 Task: In the Contact  WilliamsSadie@Tutanota.com, Log Postal mail with desription: 'Received a postal mail package from a customer returning a product.'; Add date: '6 August, 2023', attach the document: Terms_and_conditions.doc. Logged in from softage.10@softage.net
Action: Mouse moved to (92, 68)
Screenshot: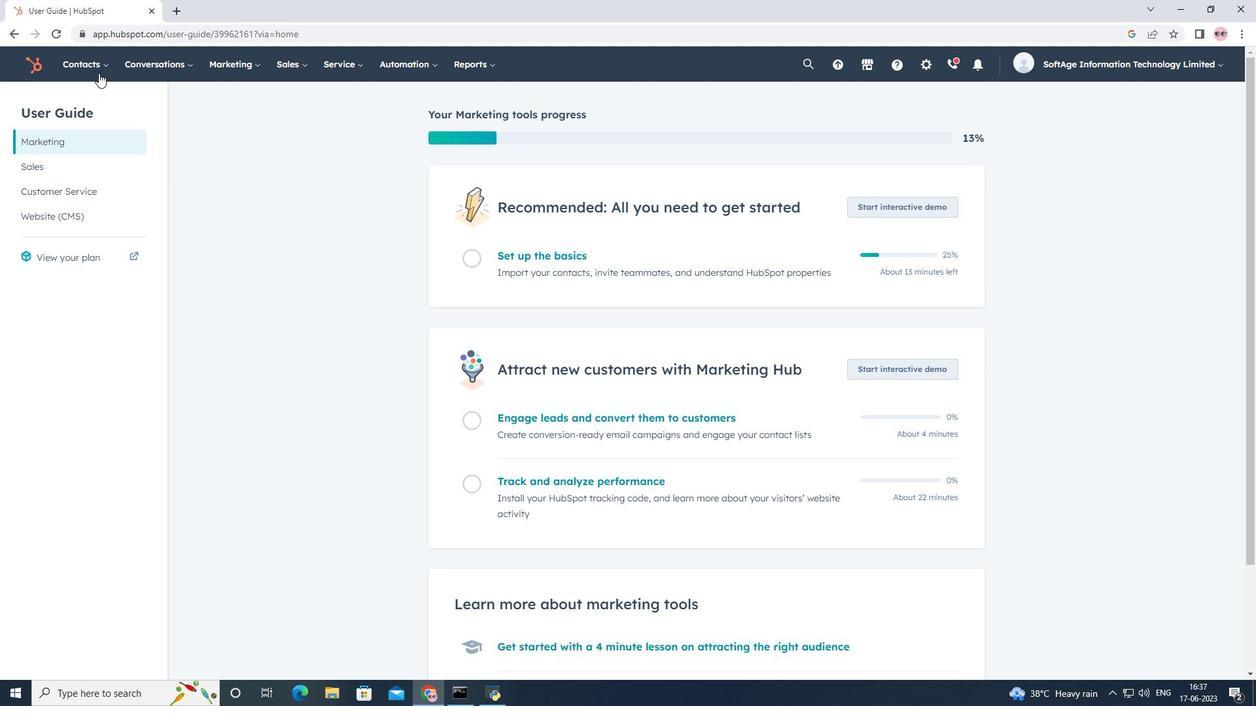 
Action: Mouse pressed left at (92, 68)
Screenshot: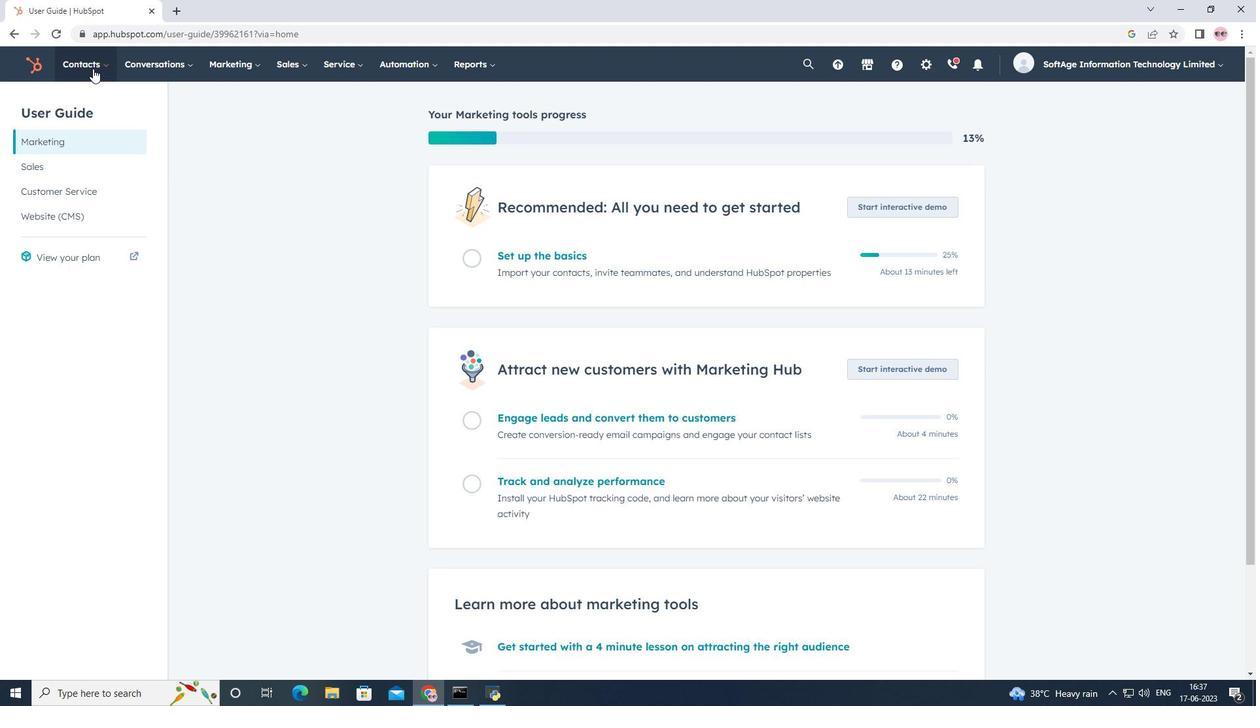 
Action: Mouse moved to (107, 108)
Screenshot: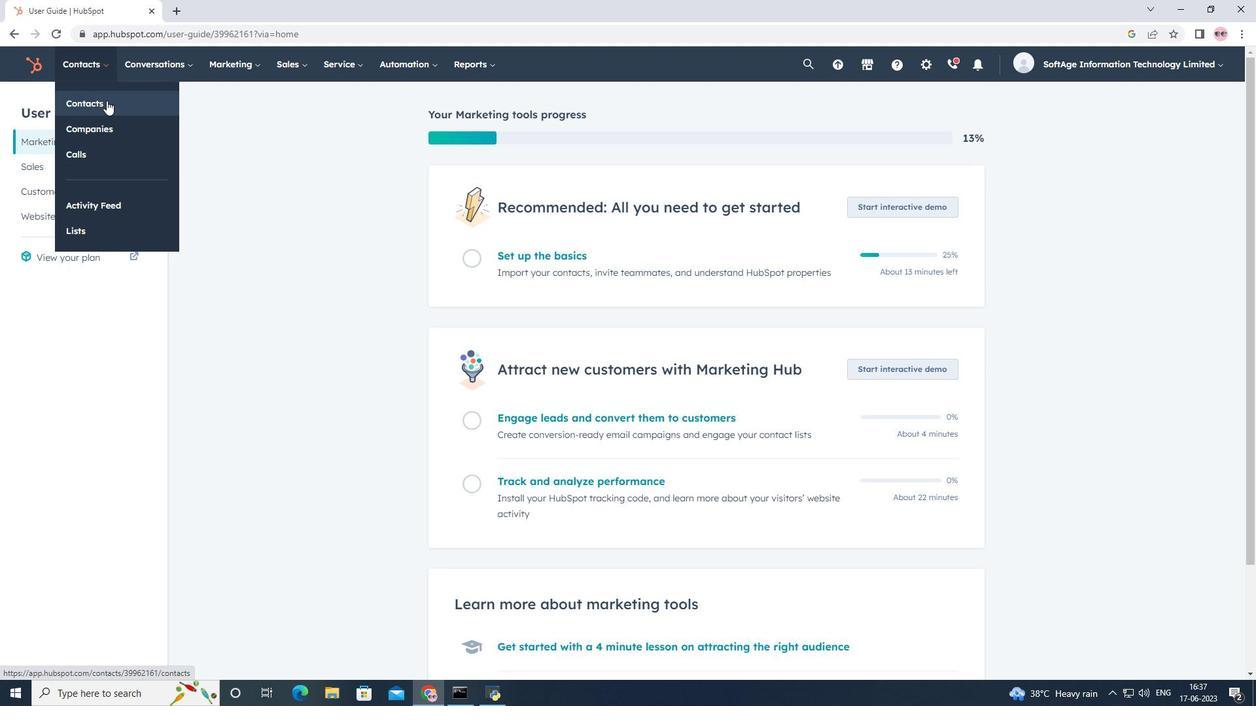 
Action: Mouse pressed left at (107, 108)
Screenshot: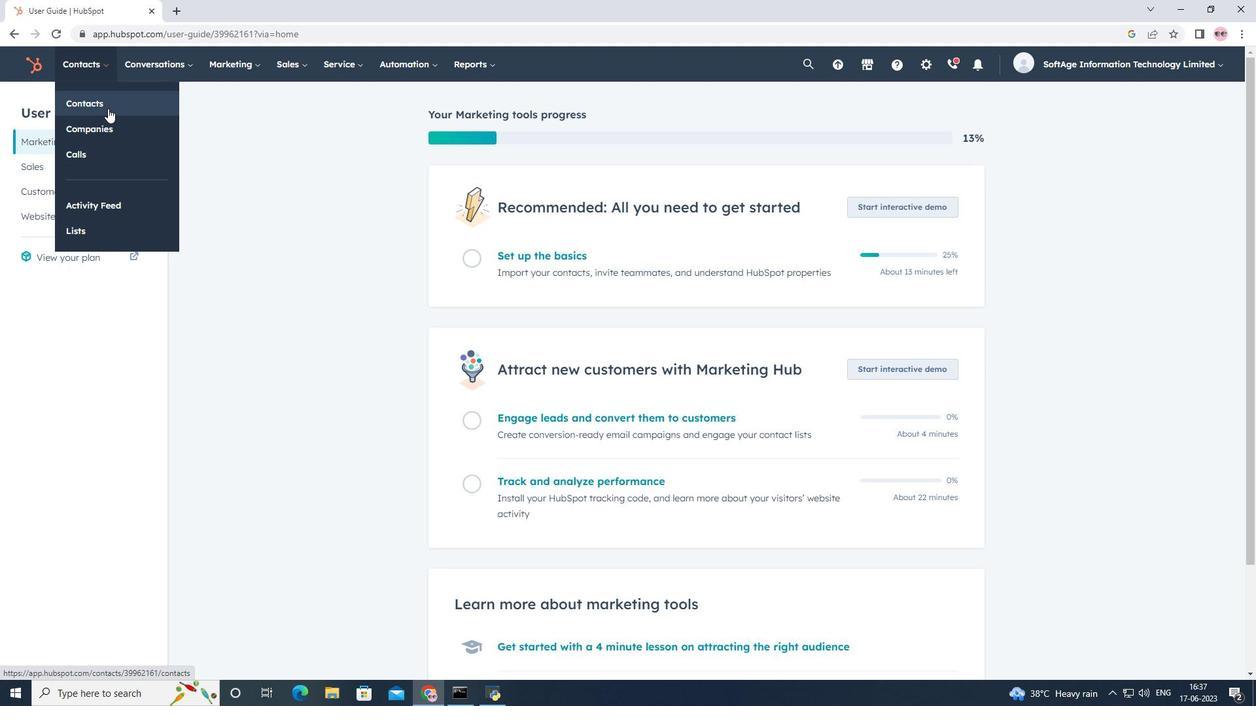 
Action: Mouse moved to (106, 212)
Screenshot: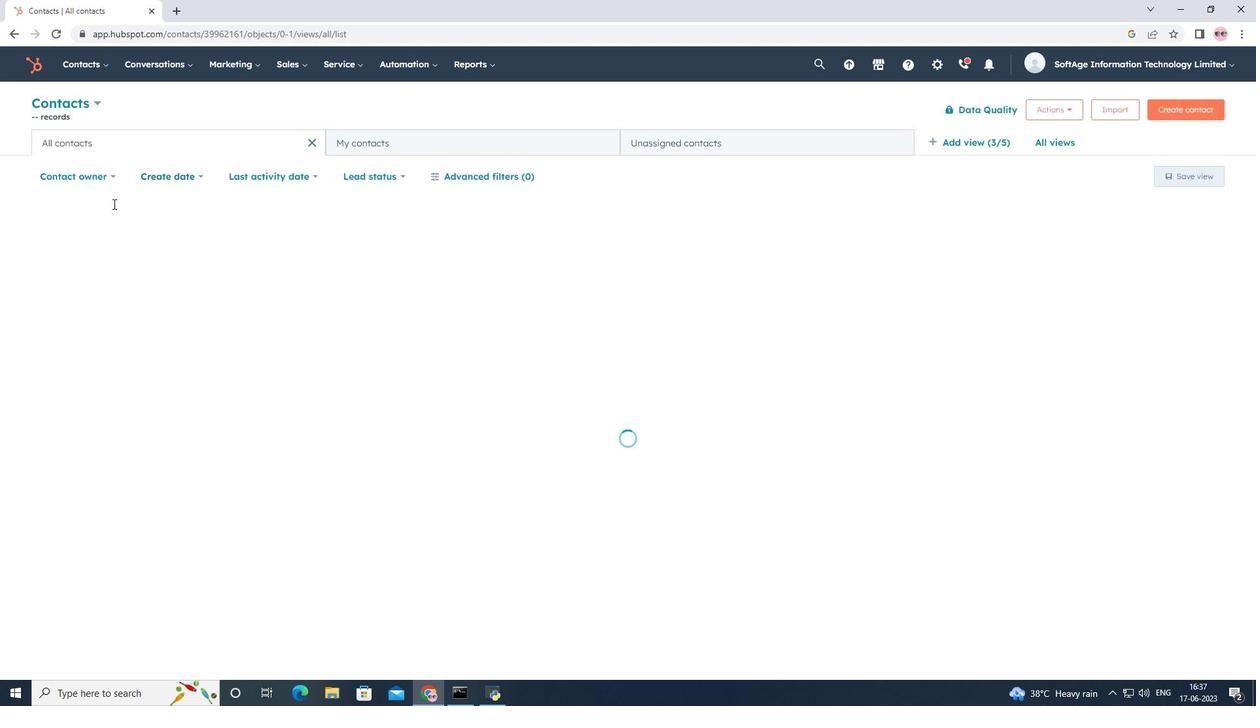
Action: Mouse pressed left at (106, 212)
Screenshot: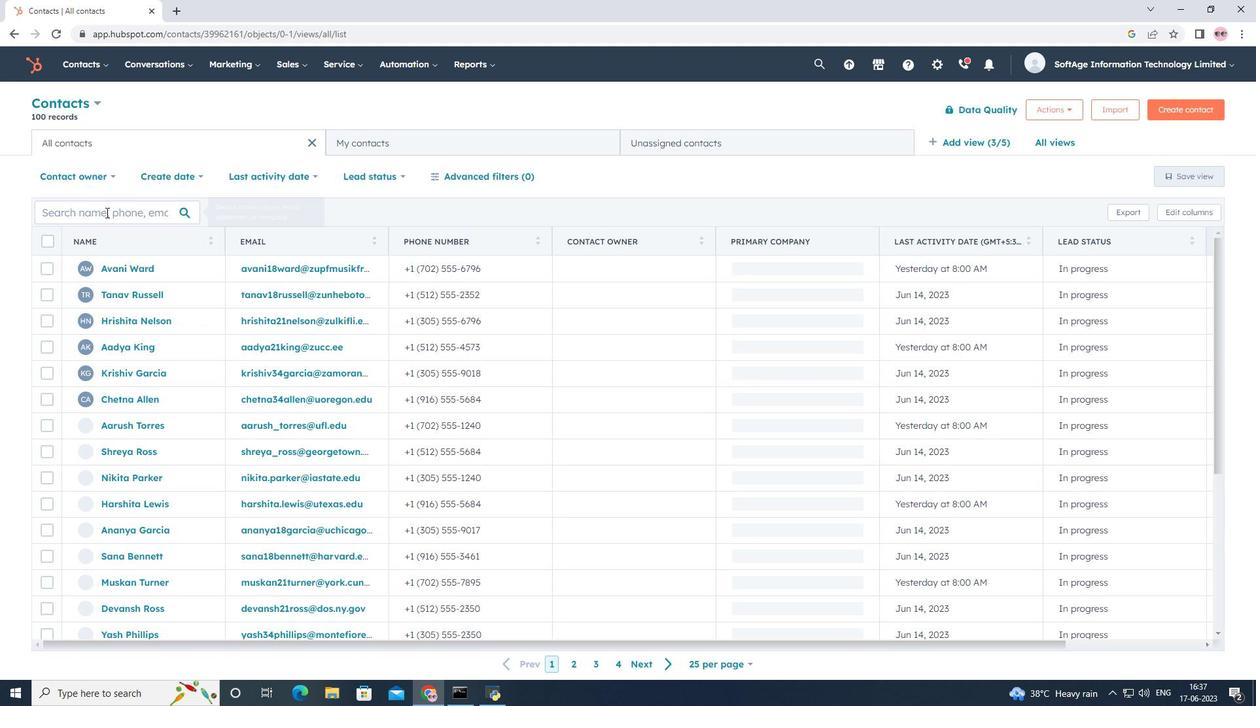 
Action: Key pressed <Key.shift>William
Screenshot: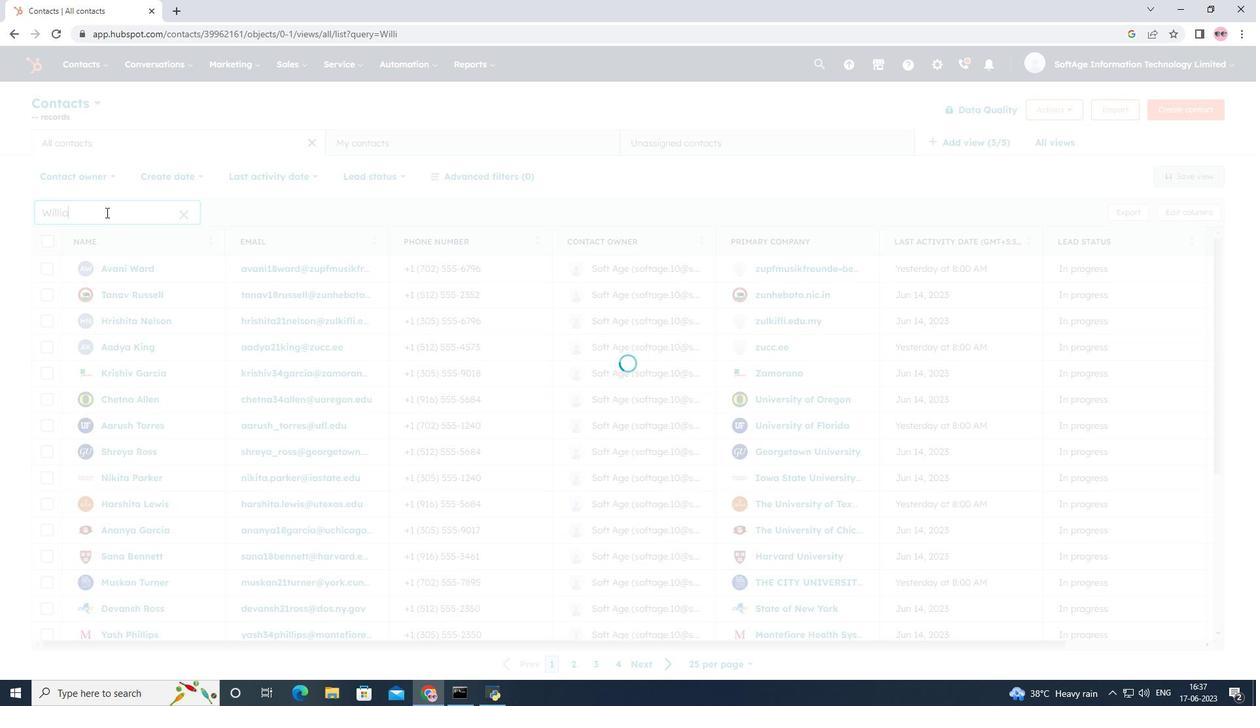 
Action: Mouse moved to (105, 213)
Screenshot: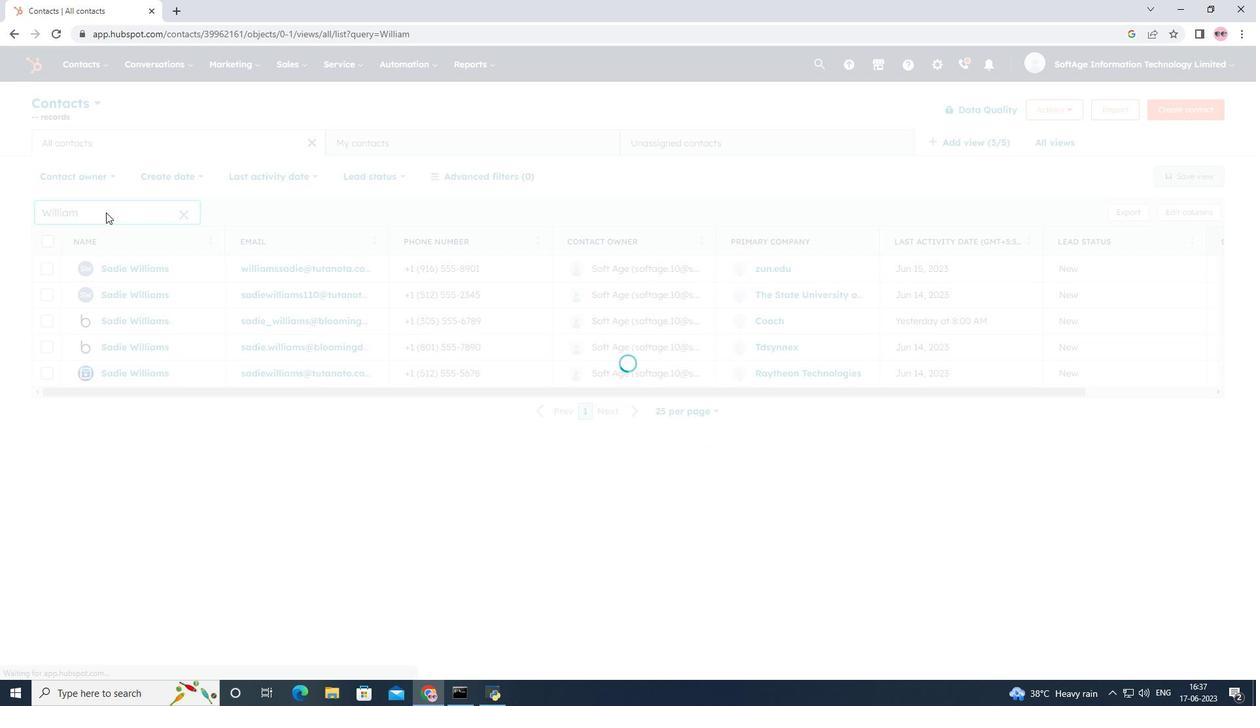 
Action: Key pressed s<Key.shift>Sadie<Key.shift>@<Key.shift>Tutanota.com
Screenshot: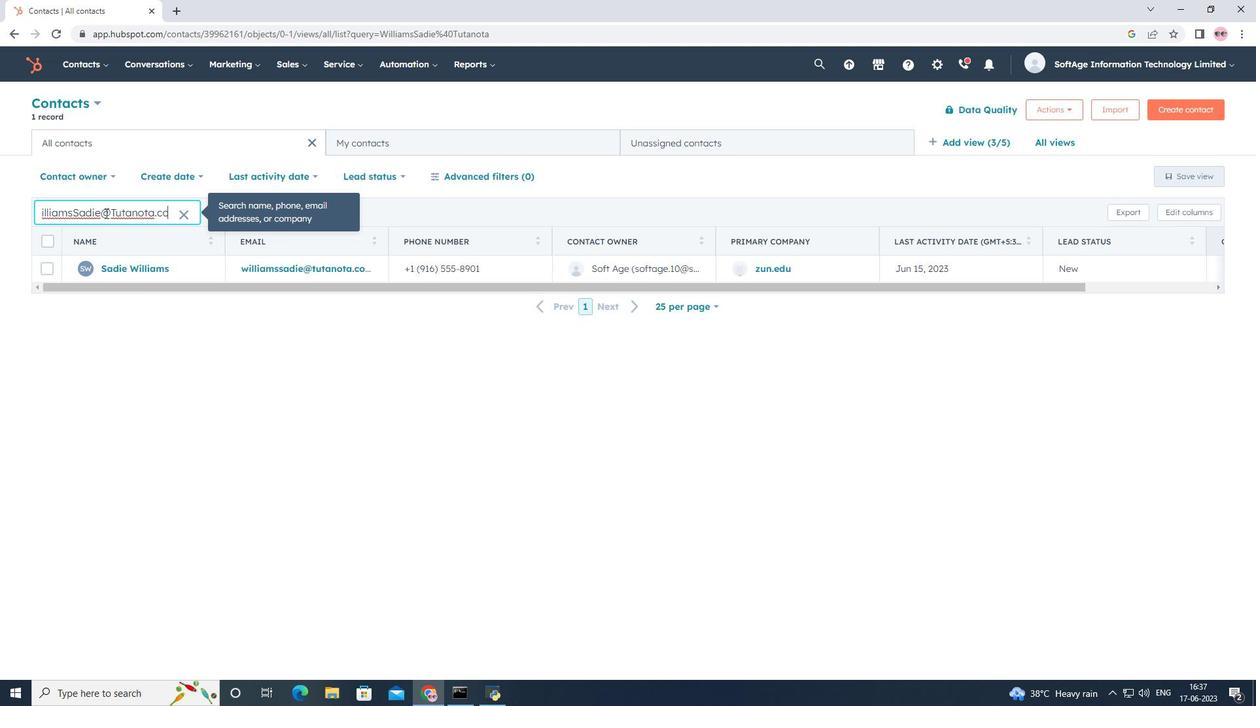 
Action: Mouse moved to (120, 268)
Screenshot: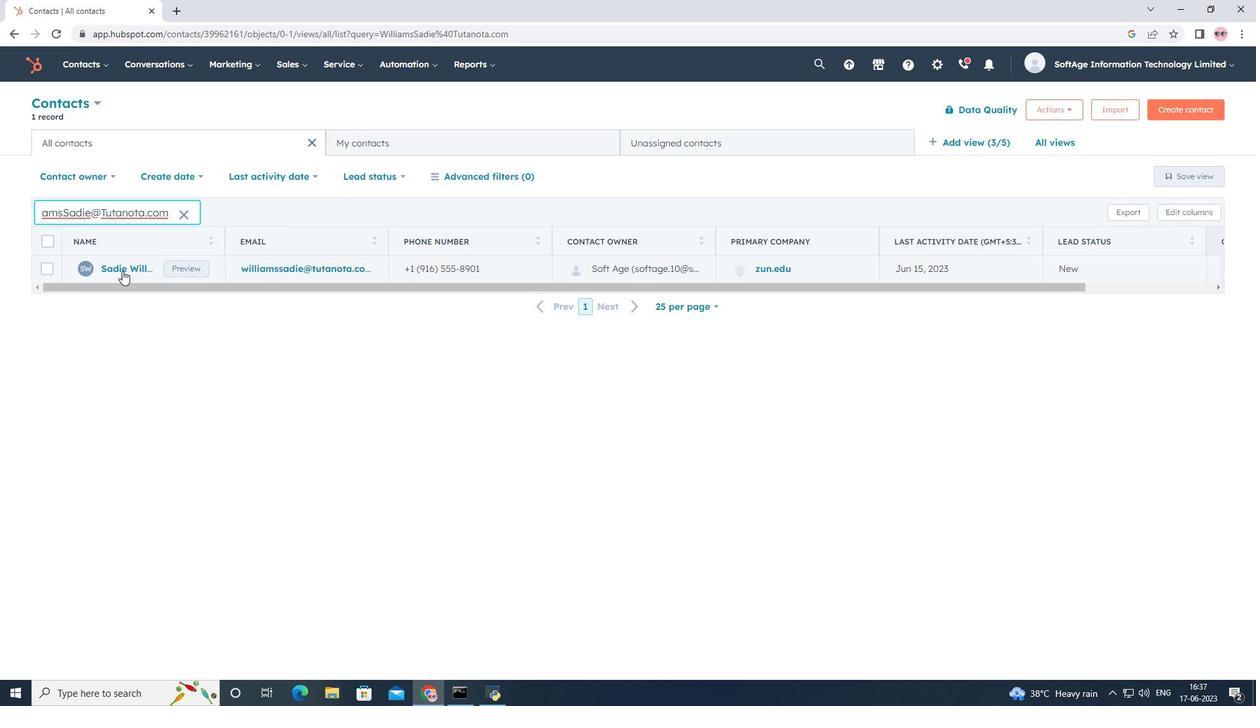 
Action: Mouse pressed left at (120, 268)
Screenshot: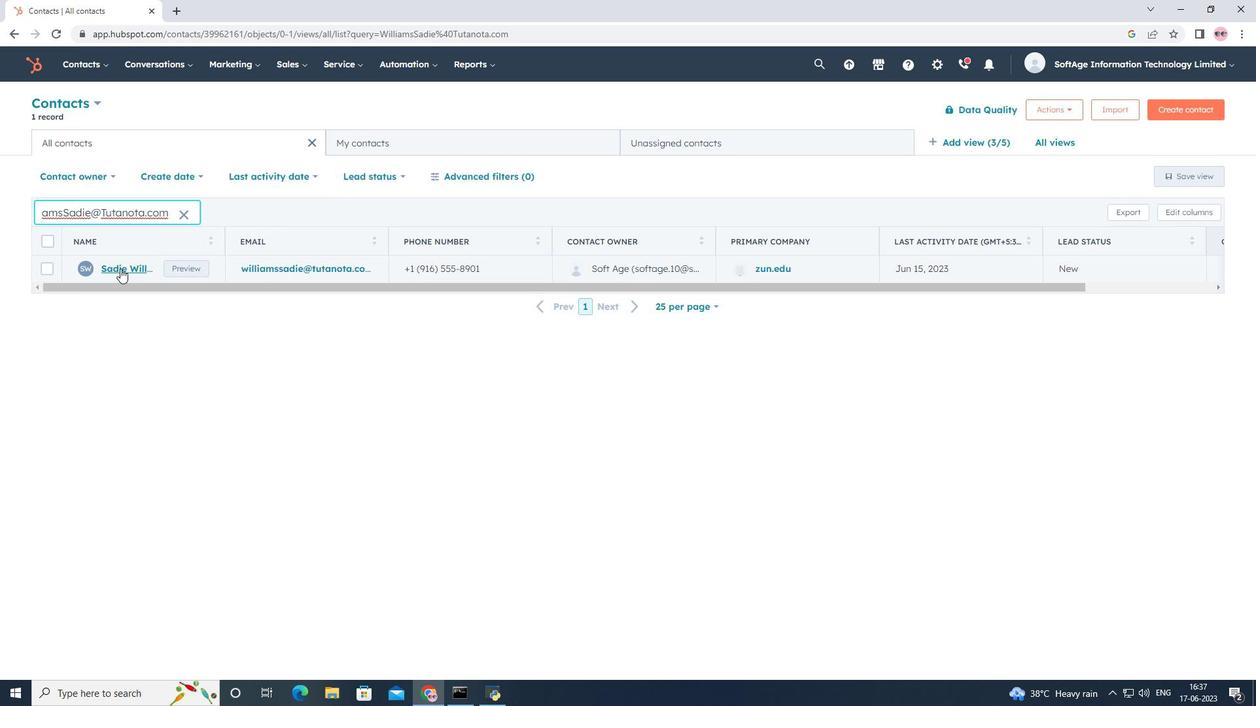 
Action: Mouse moved to (260, 210)
Screenshot: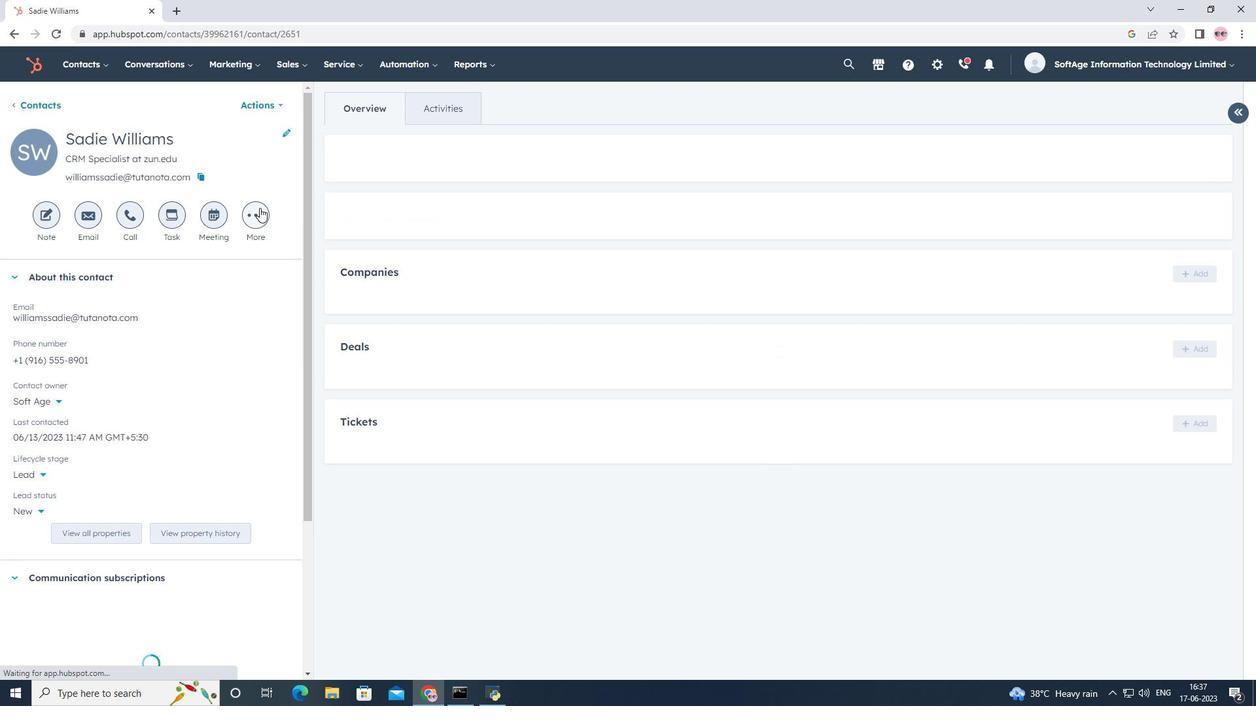 
Action: Mouse pressed left at (260, 210)
Screenshot: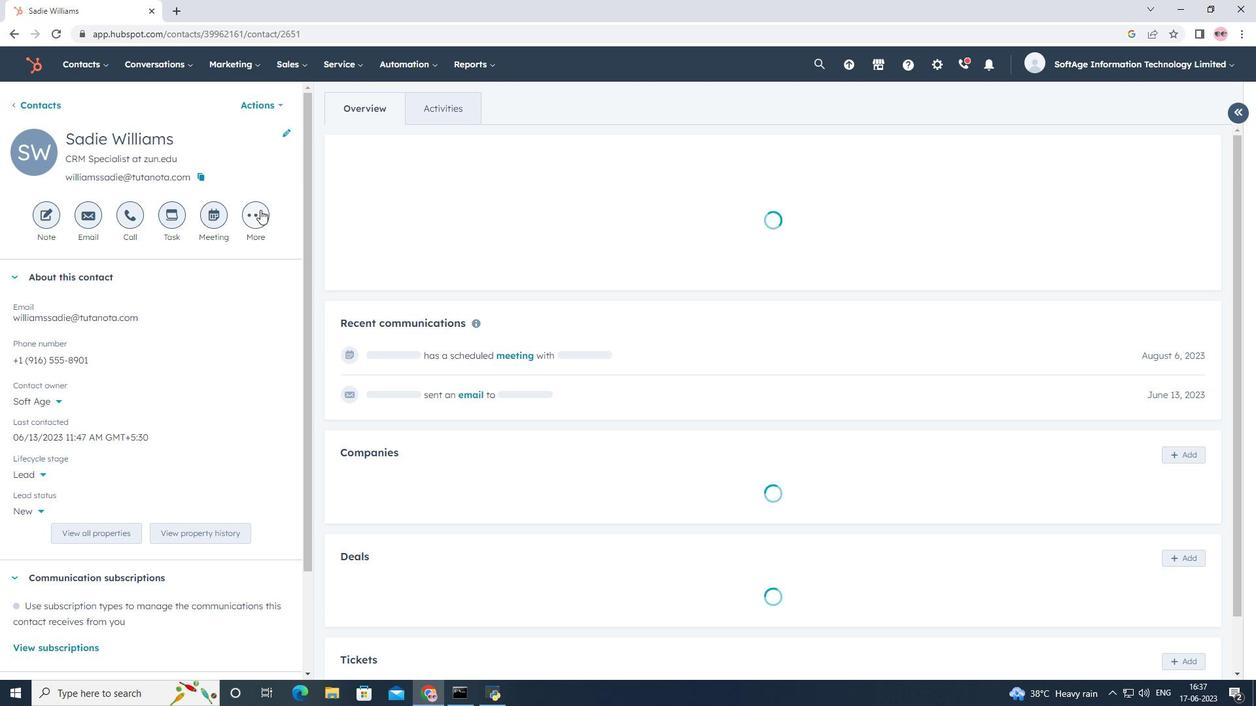 
Action: Mouse moved to (284, 403)
Screenshot: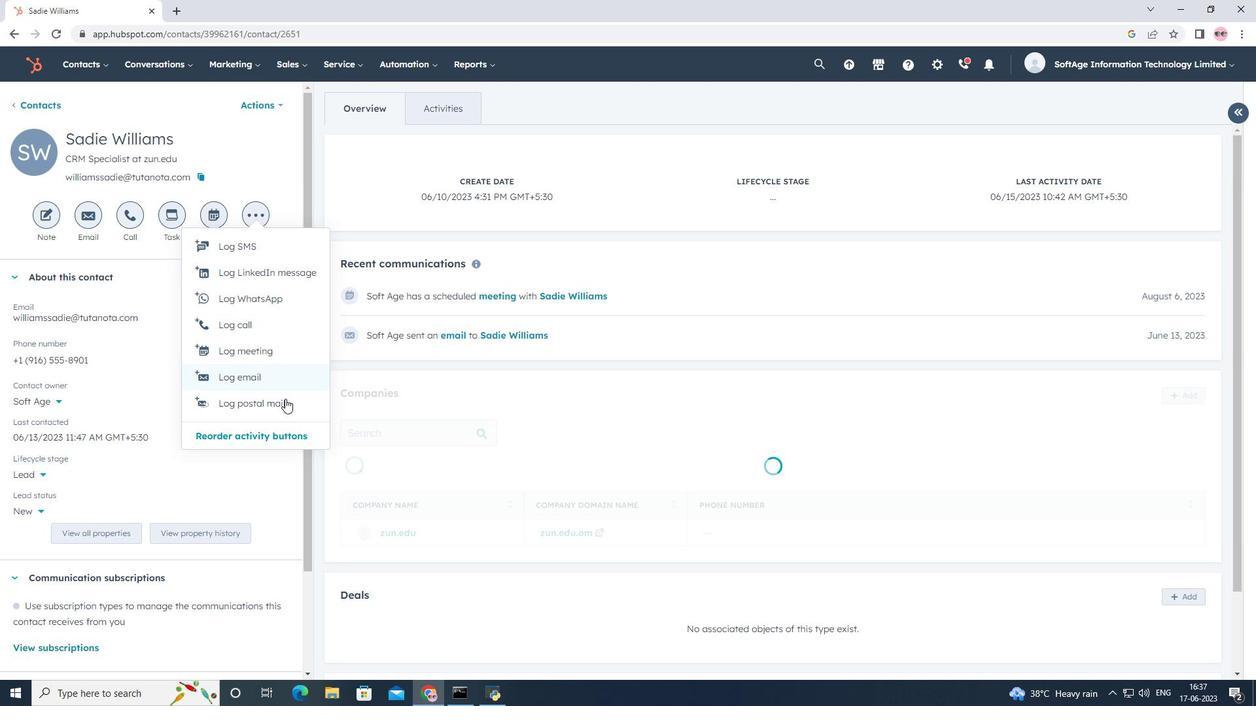 
Action: Mouse pressed left at (284, 403)
Screenshot: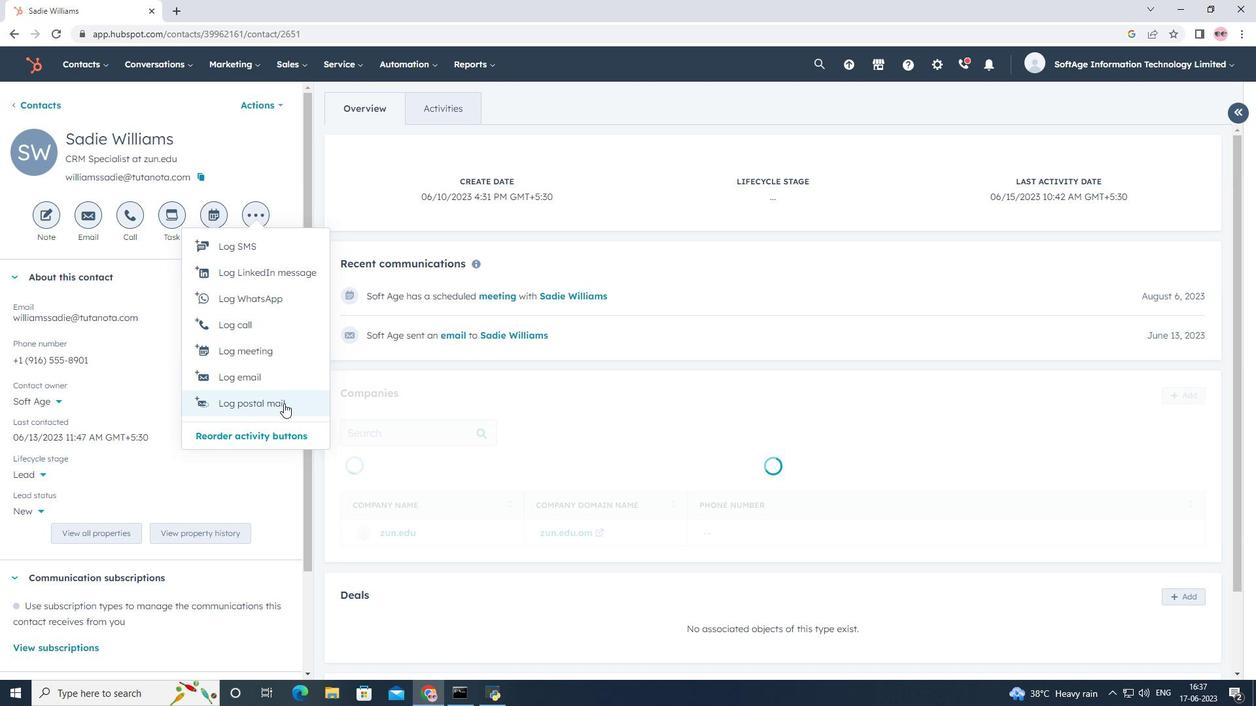 
Action: Mouse moved to (823, 499)
Screenshot: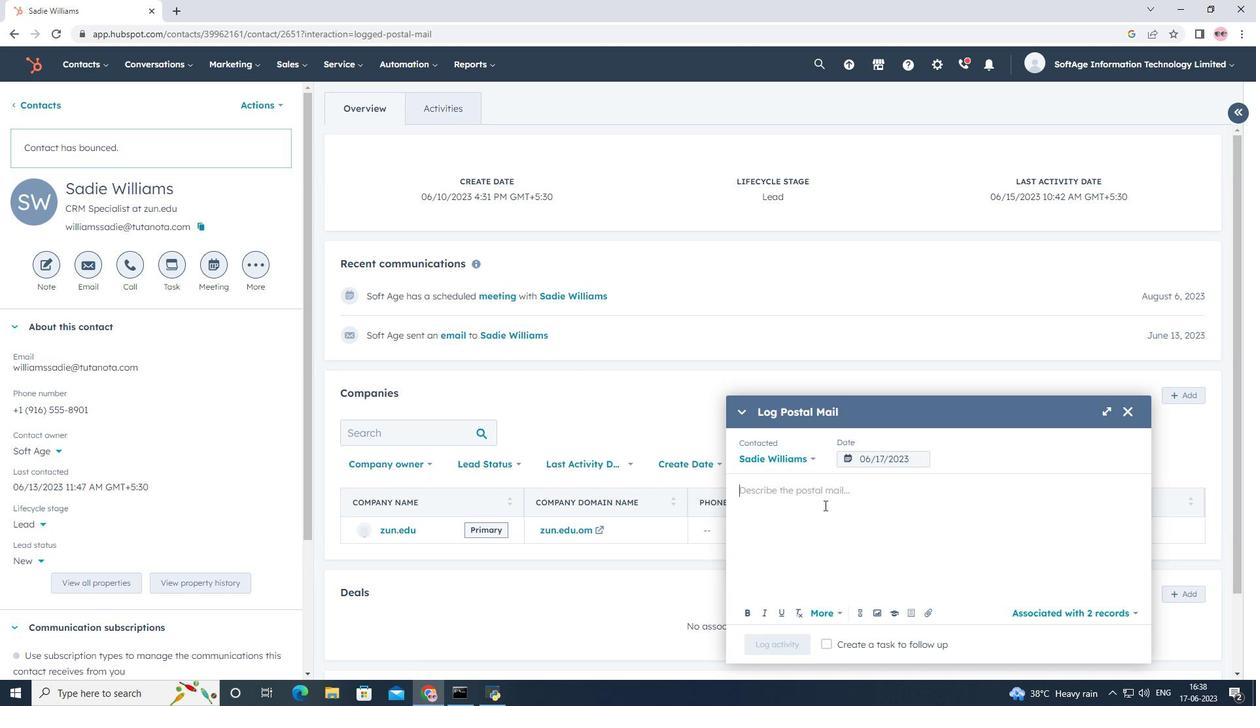 
Action: Mouse pressed left at (823, 499)
Screenshot: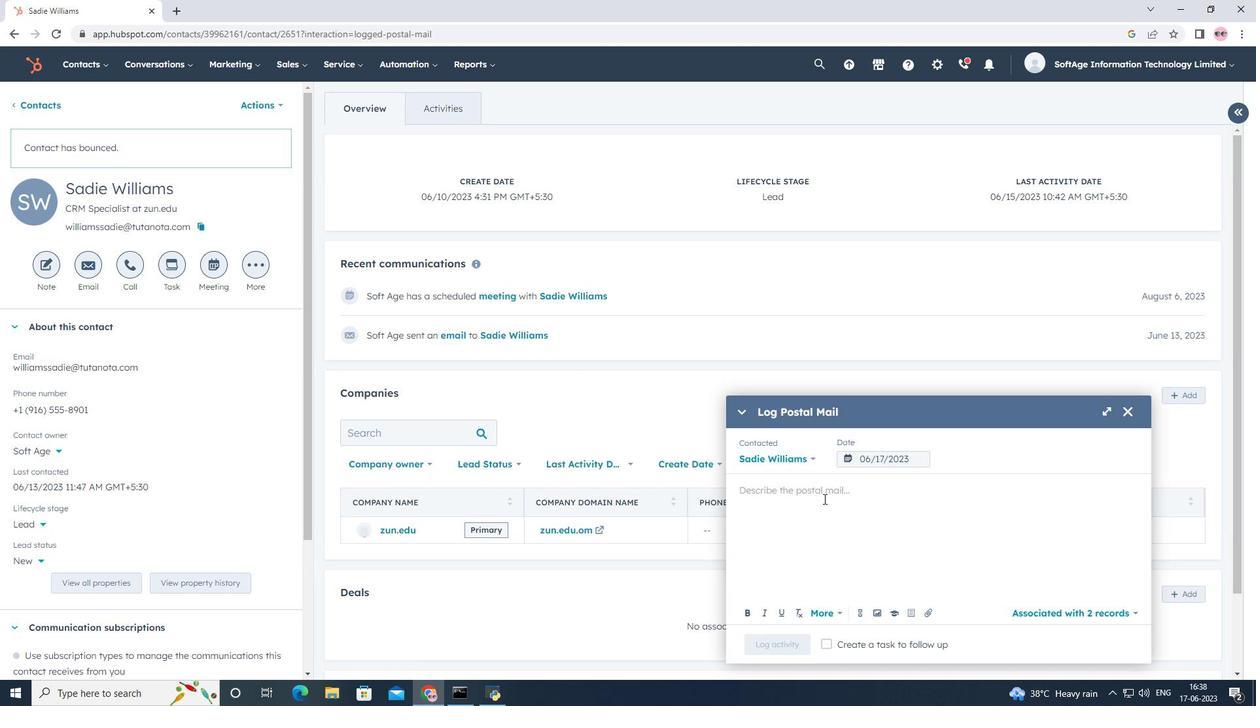 
Action: Key pressed <Key.shift>Received<Key.space>a<Key.space><Key.shift>postal<Key.space>mail<Key.space>package<Key.space>from<Key.space>a<Key.space>customer<Key.space>returning<Key.space>a<Key.space>product.
Screenshot: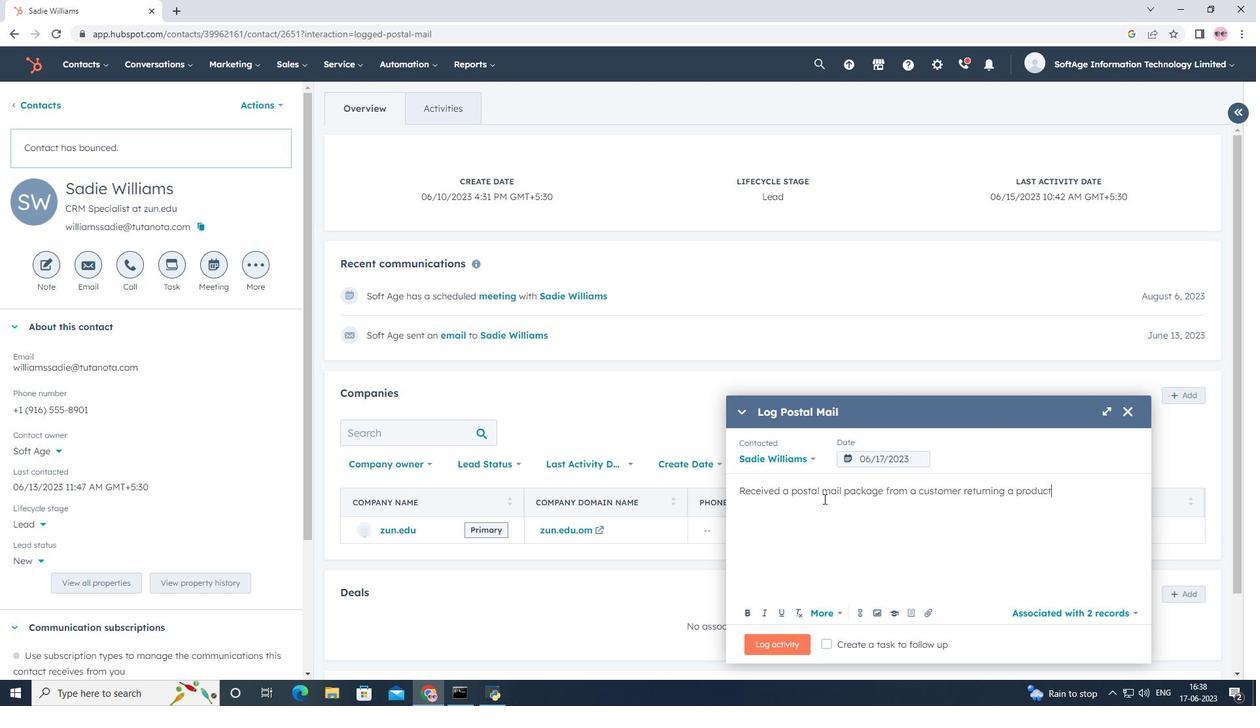 
Action: Mouse moved to (892, 463)
Screenshot: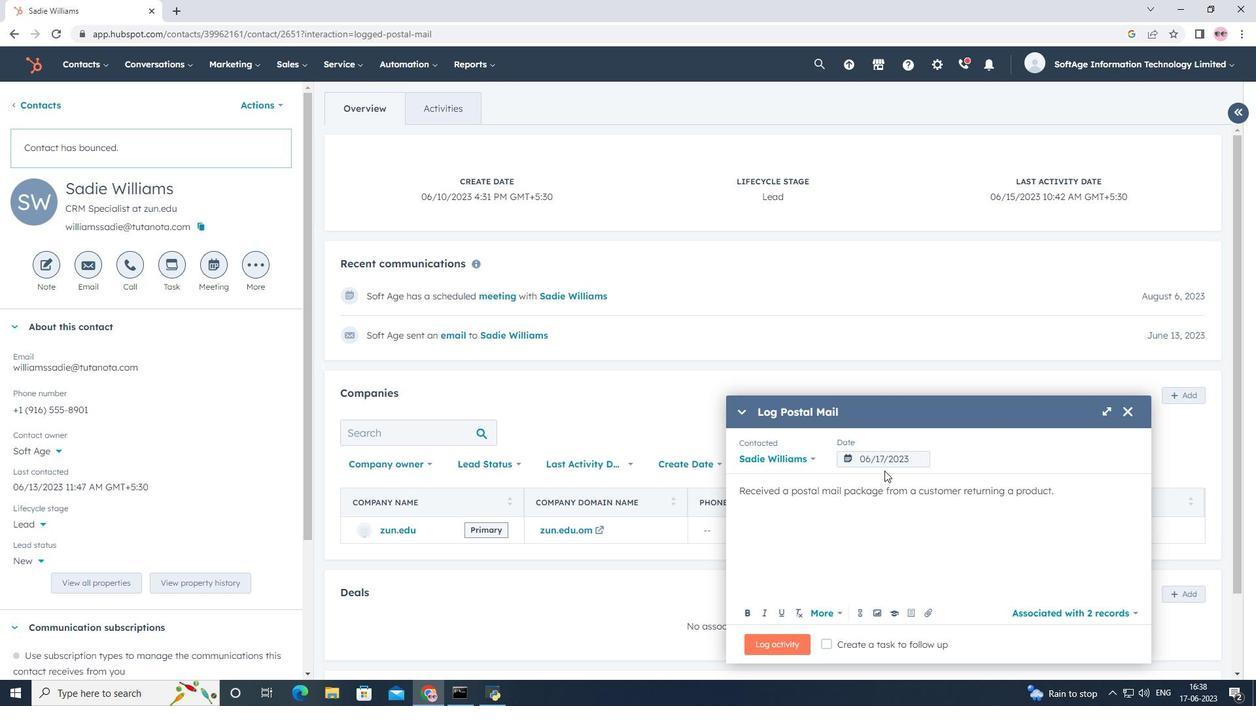 
Action: Mouse pressed left at (892, 463)
Screenshot: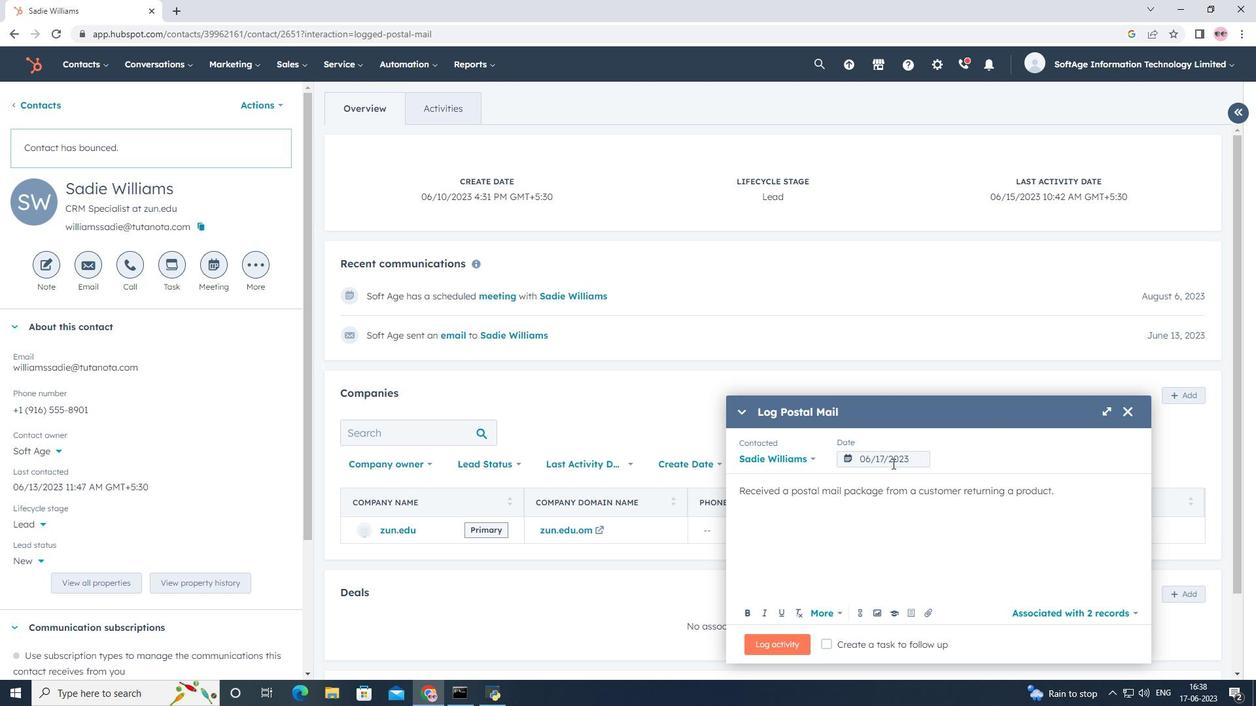 
Action: Mouse moved to (1016, 248)
Screenshot: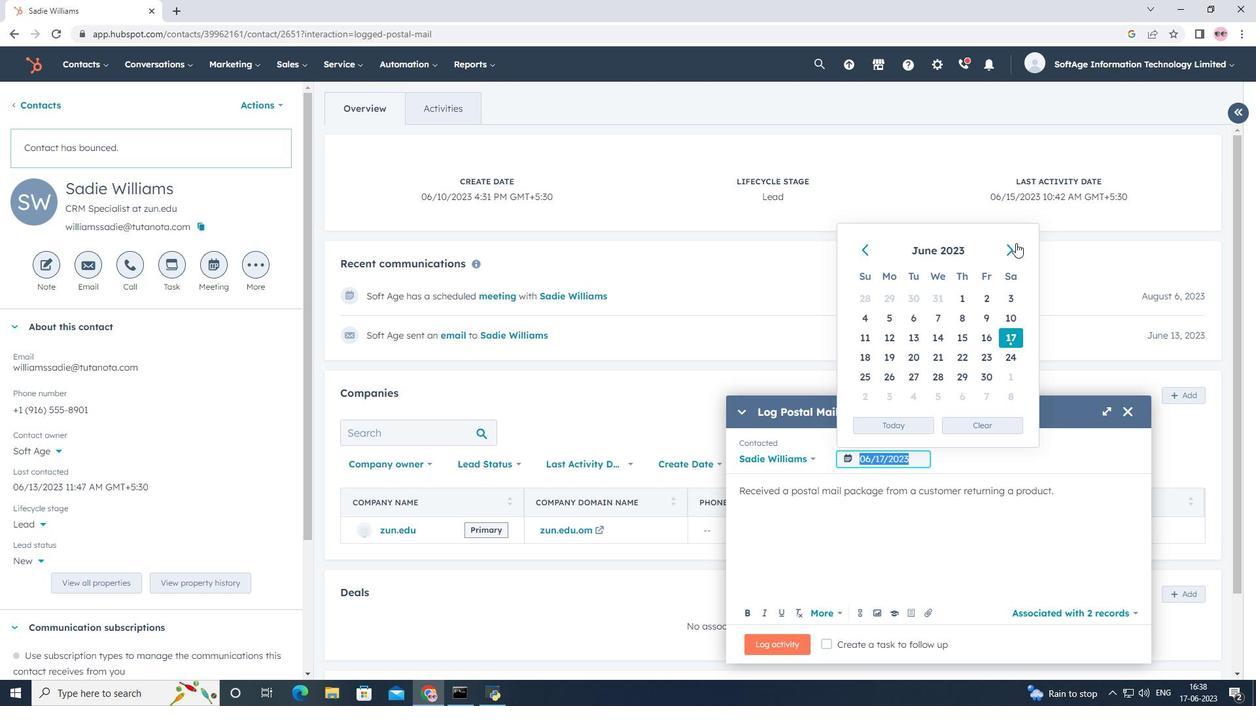 
Action: Mouse pressed left at (1016, 248)
Screenshot: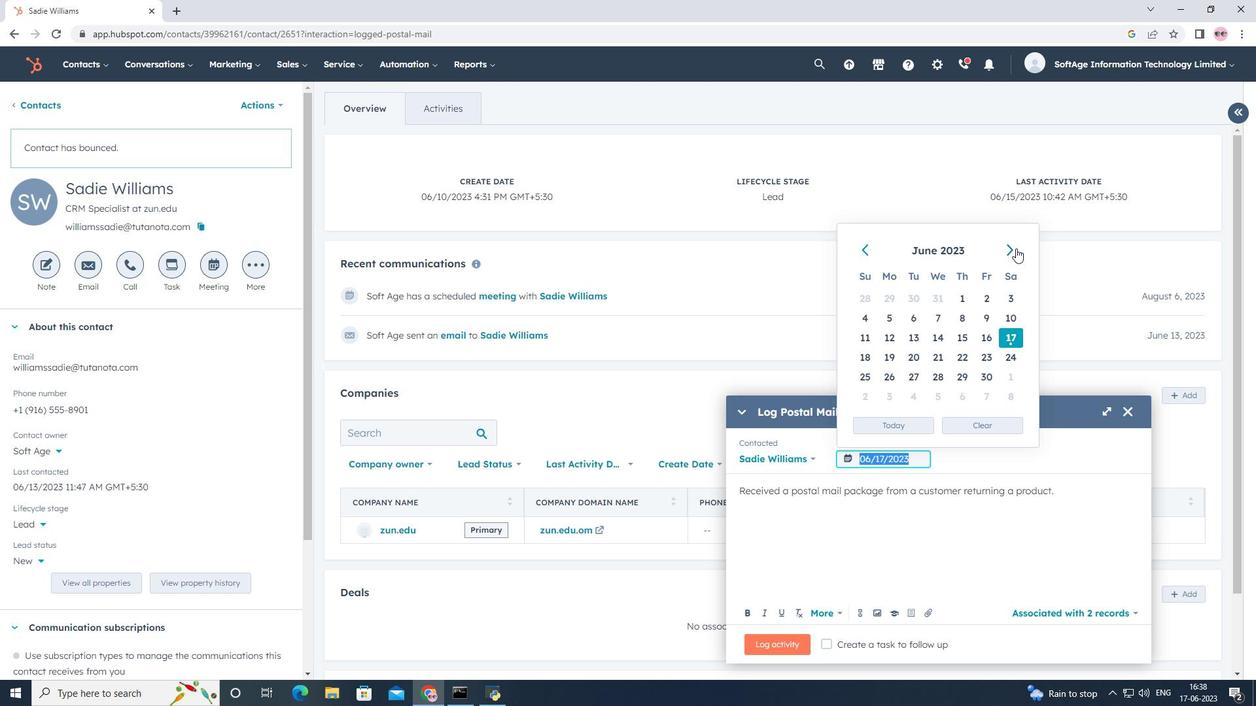 
Action: Mouse pressed left at (1016, 248)
Screenshot: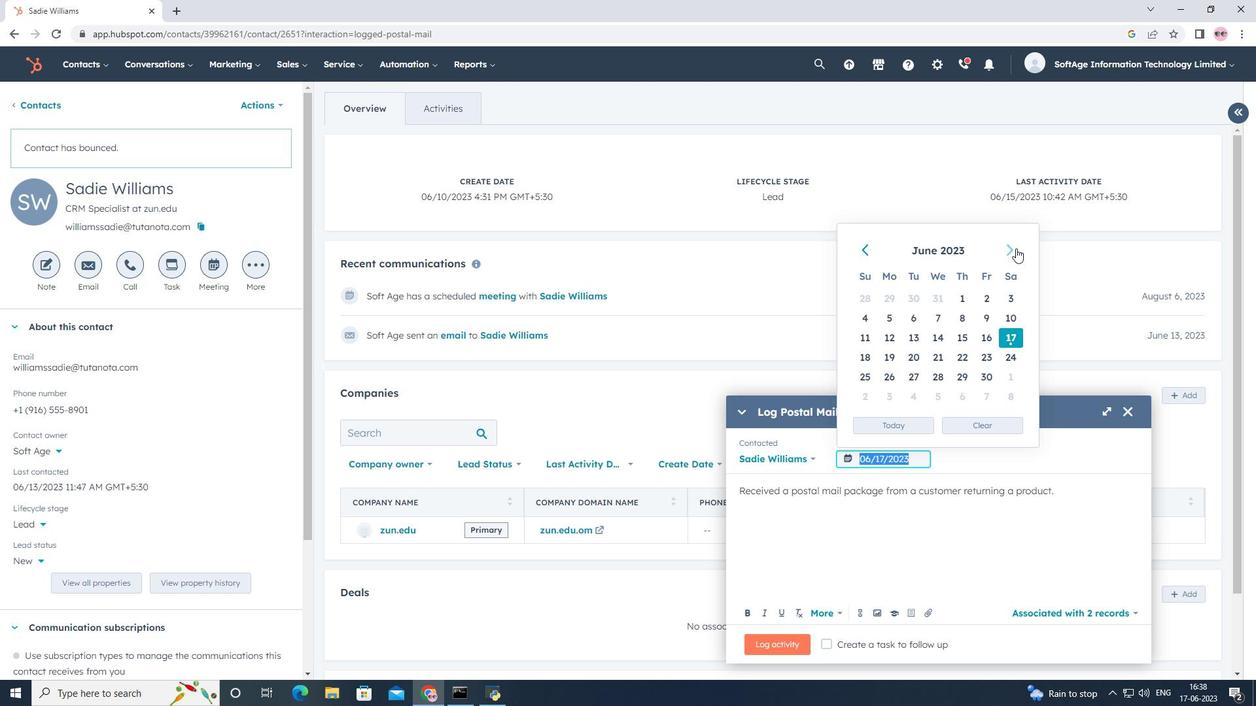 
Action: Mouse moved to (862, 322)
Screenshot: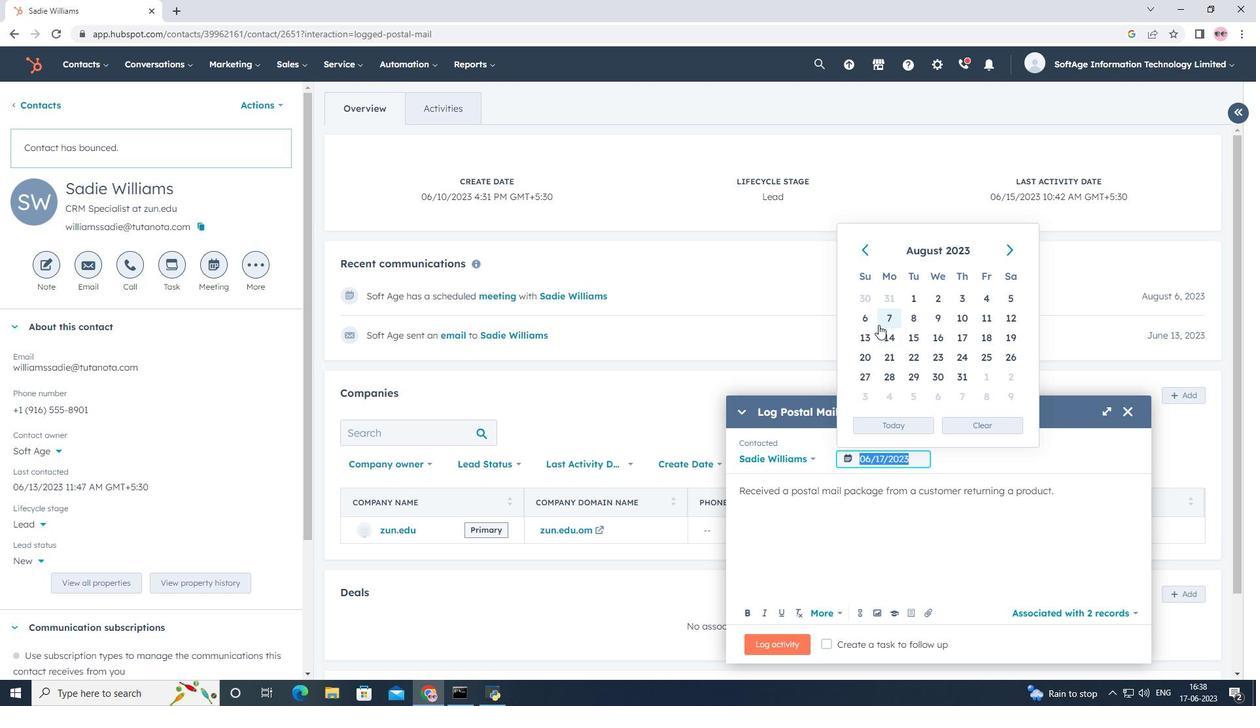 
Action: Mouse pressed left at (862, 322)
Screenshot: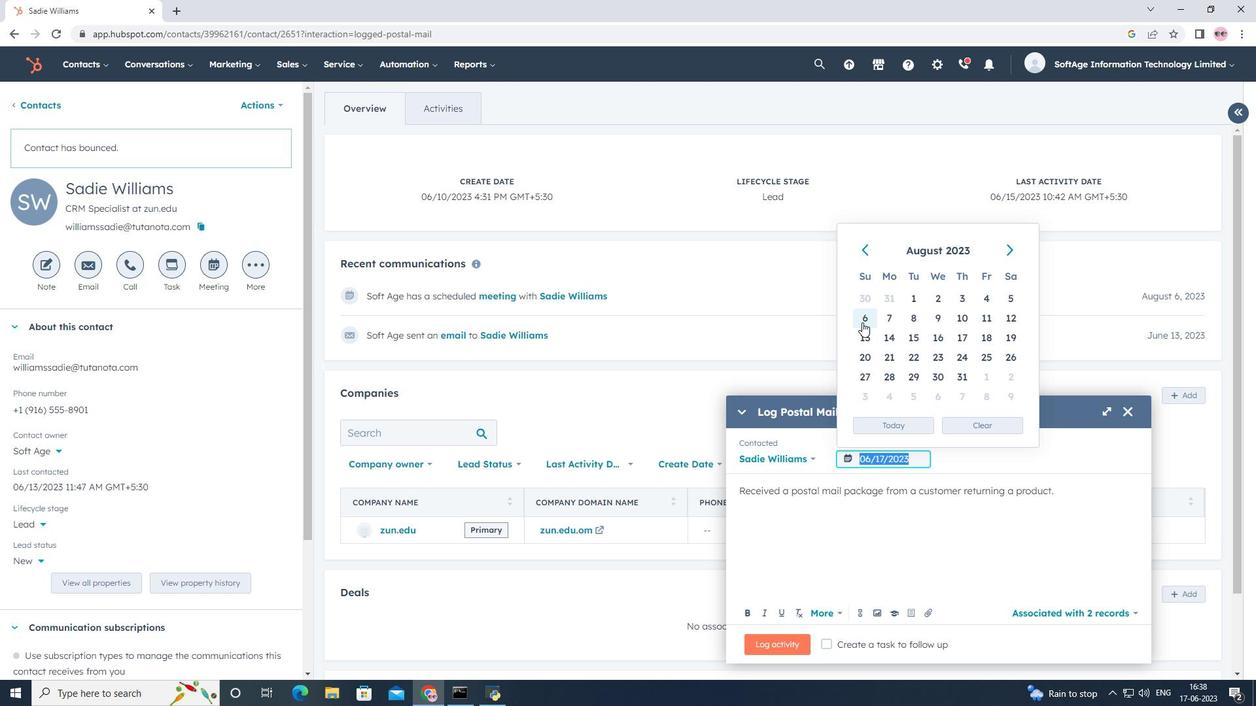 
Action: Mouse moved to (927, 611)
Screenshot: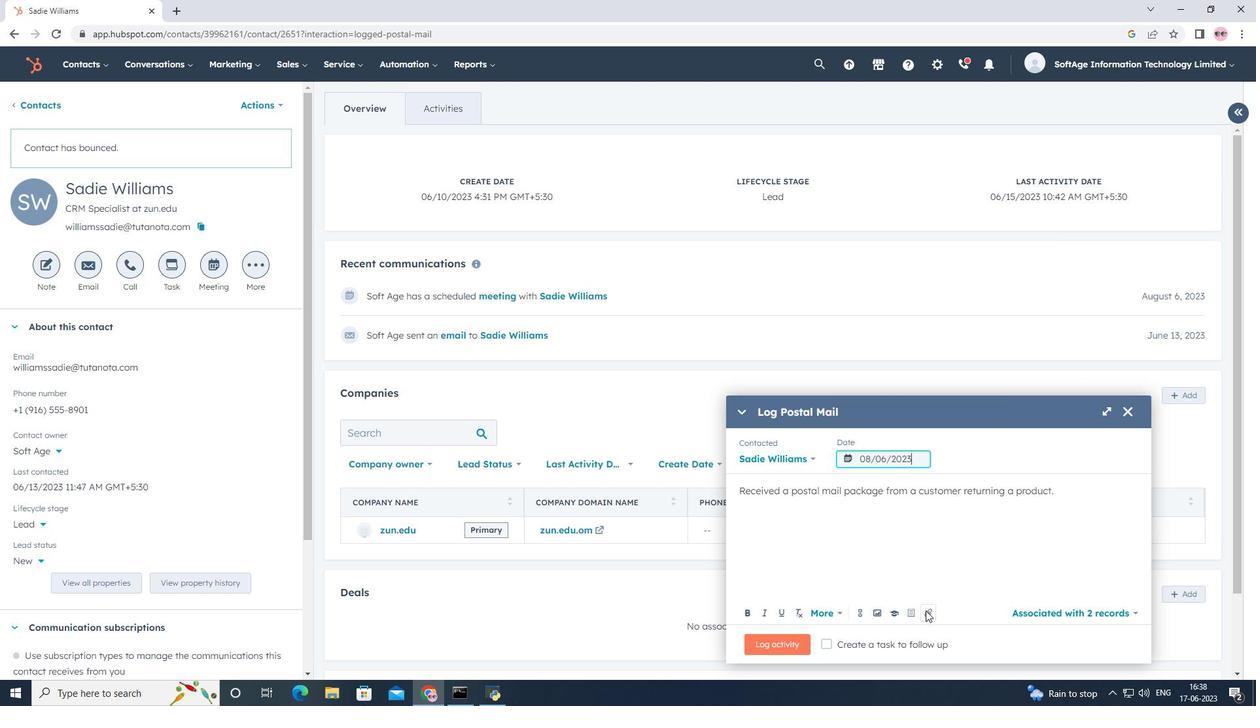 
Action: Mouse pressed left at (927, 611)
Screenshot: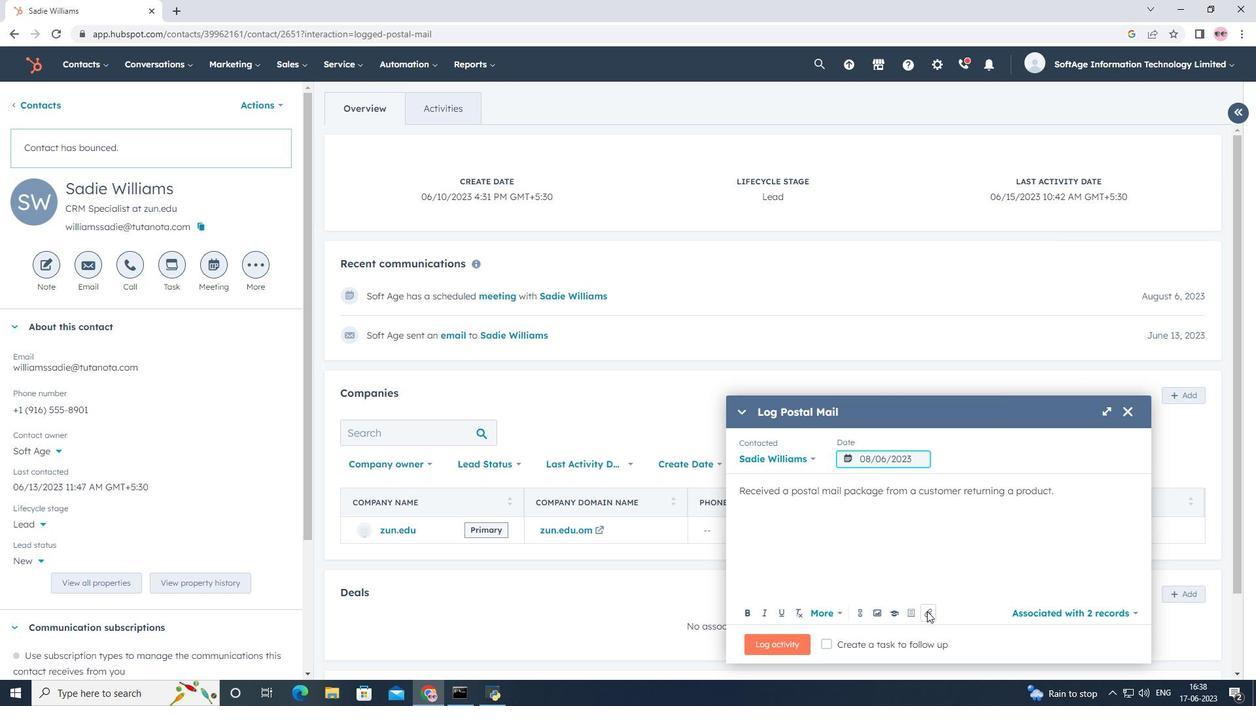 
Action: Mouse moved to (922, 579)
Screenshot: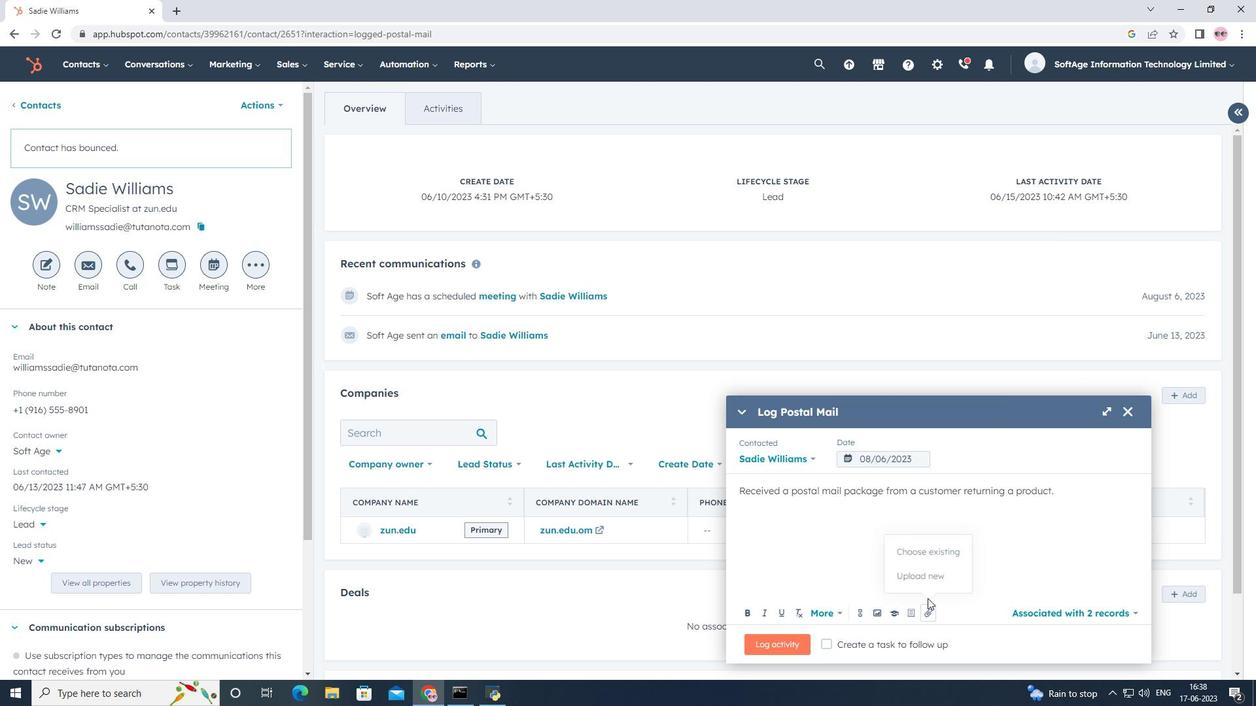 
Action: Mouse pressed left at (922, 579)
Screenshot: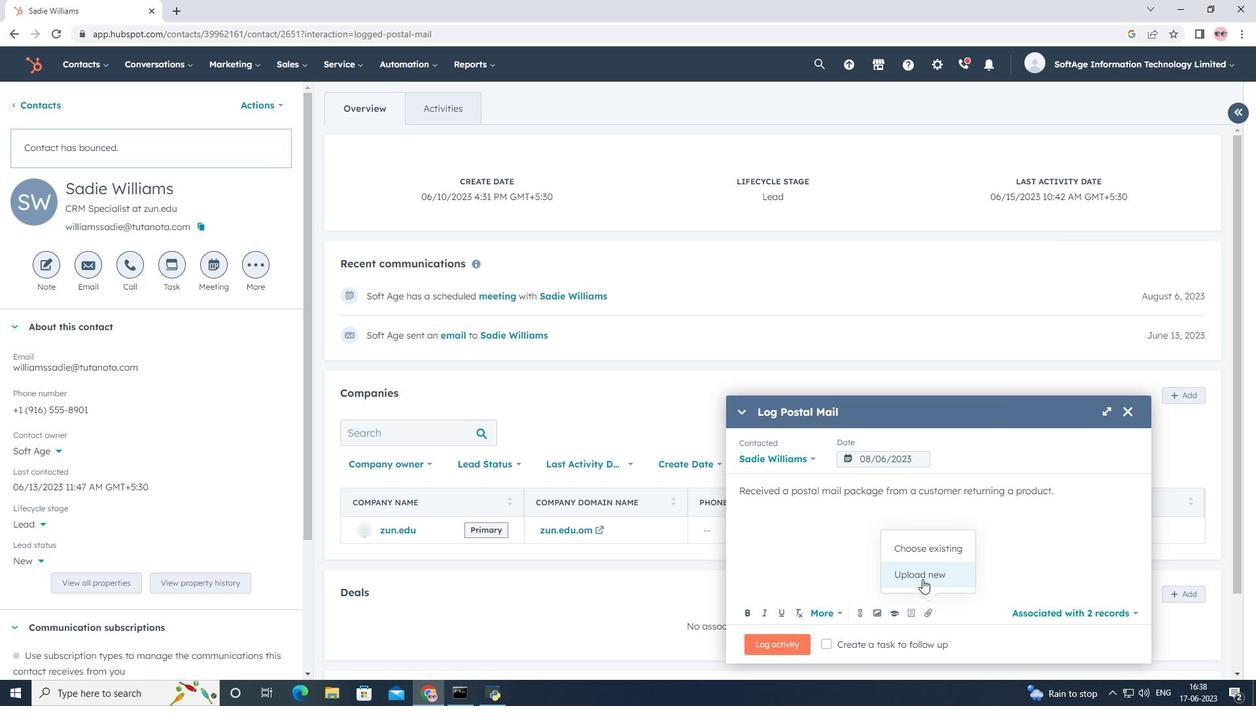 
Action: Mouse moved to (238, 117)
Screenshot: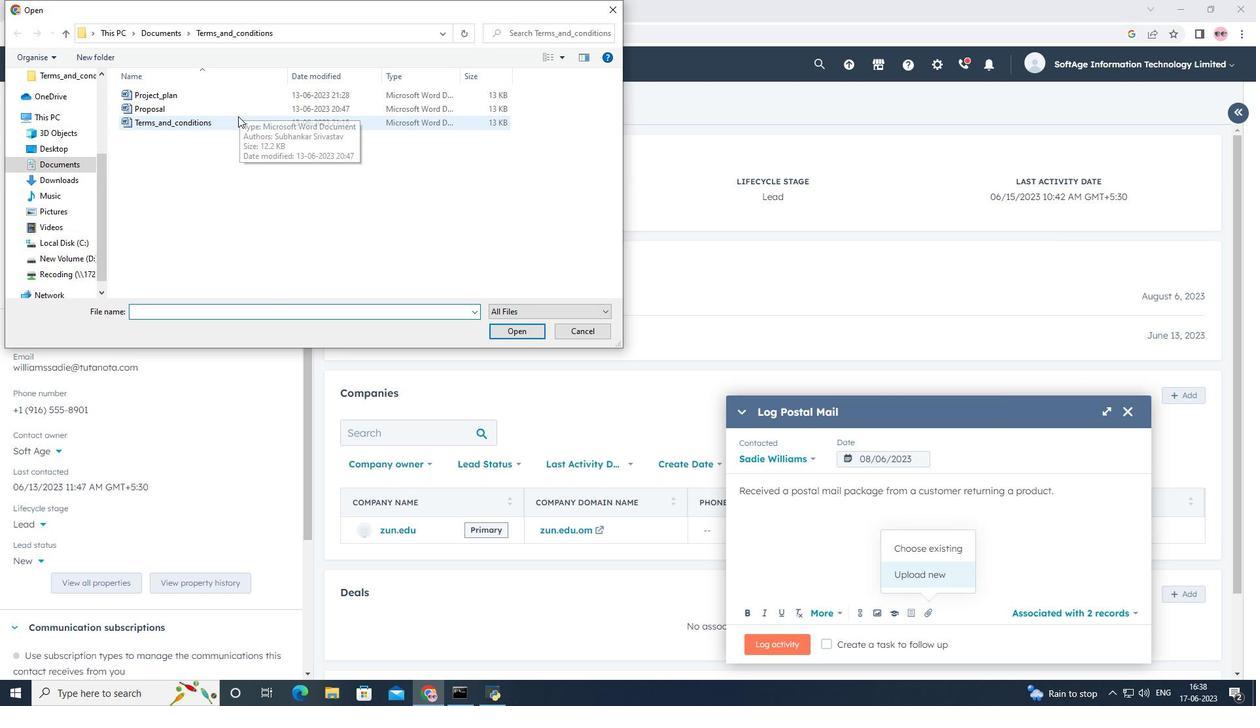 
Action: Mouse pressed left at (238, 117)
Screenshot: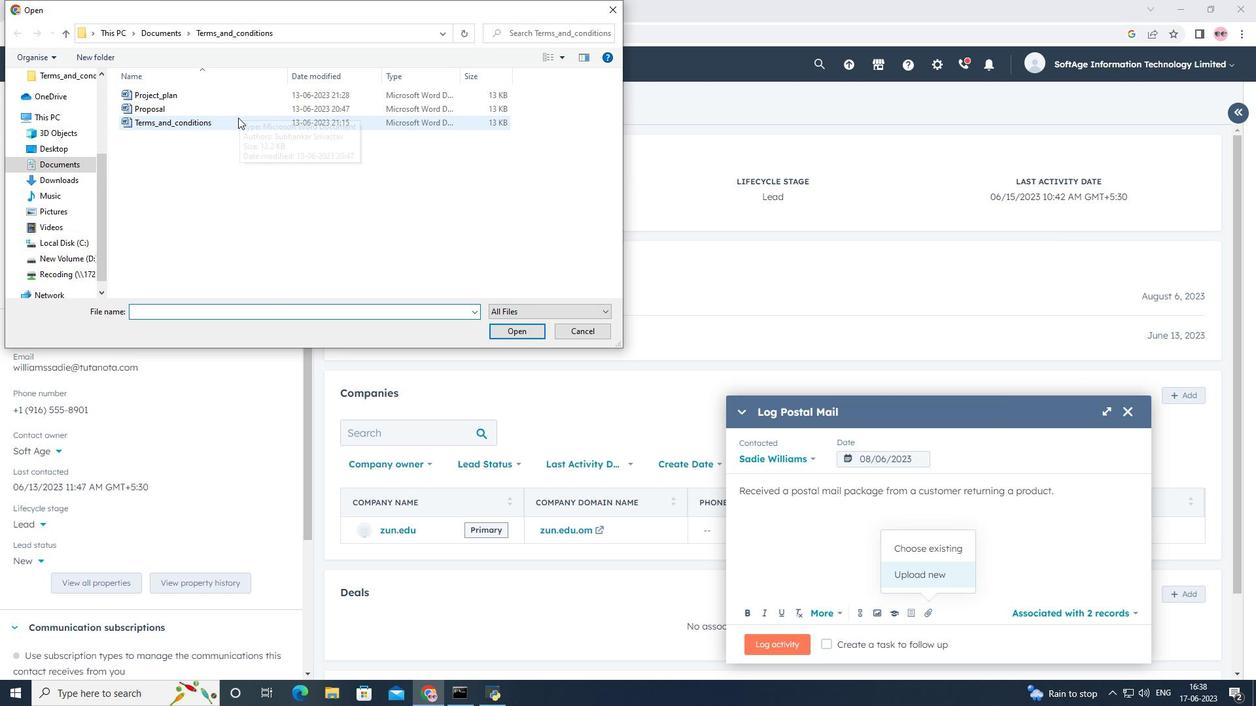 
Action: Mouse moved to (520, 327)
Screenshot: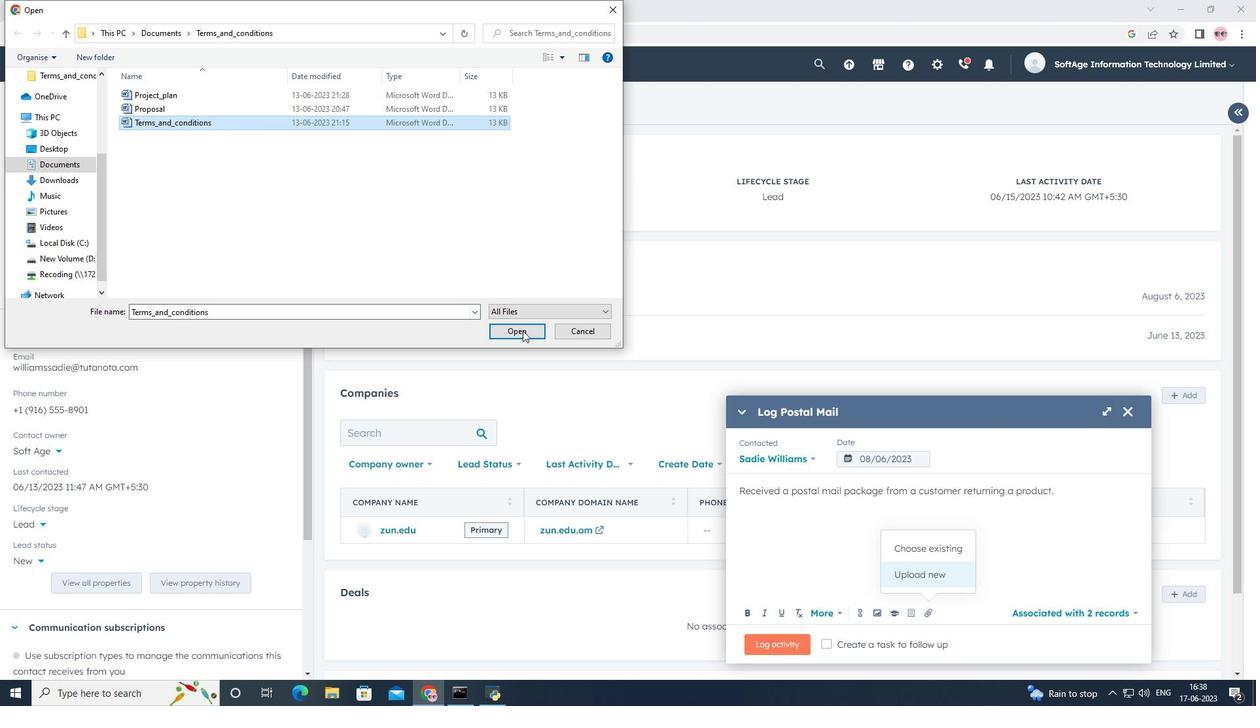 
Action: Mouse pressed left at (520, 327)
Screenshot: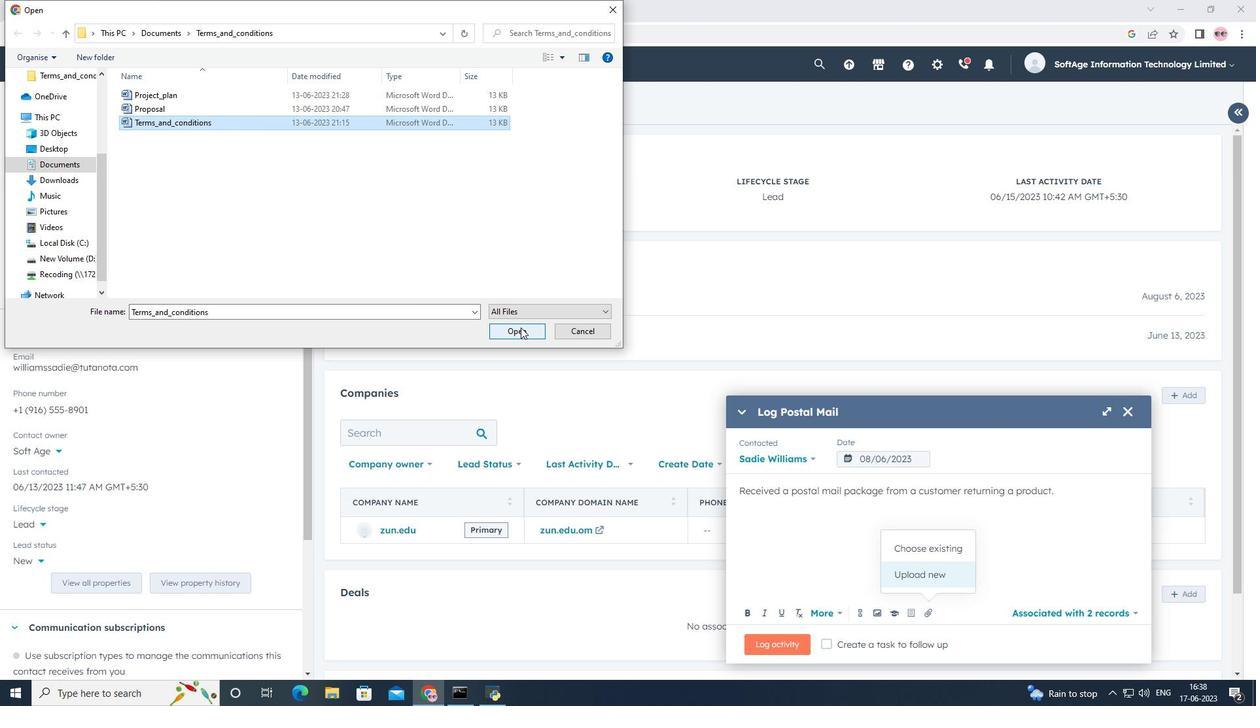 
Action: Mouse moved to (795, 647)
Screenshot: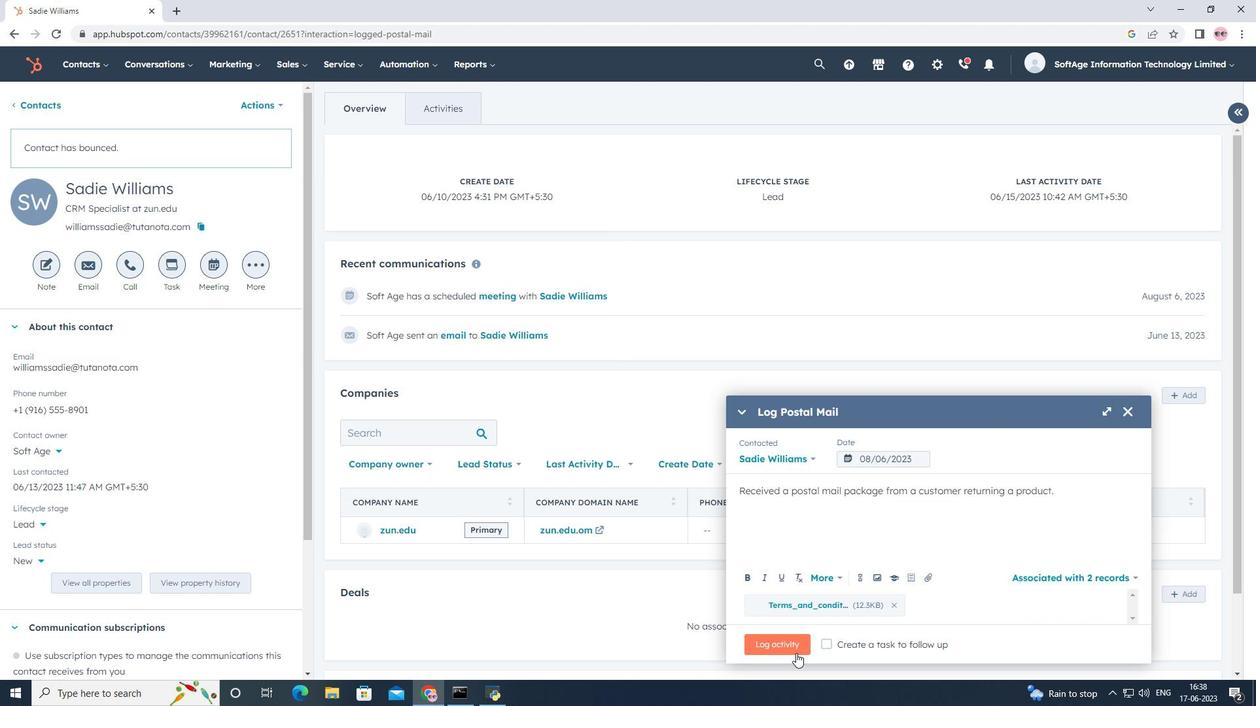 
Action: Mouse pressed left at (795, 647)
Screenshot: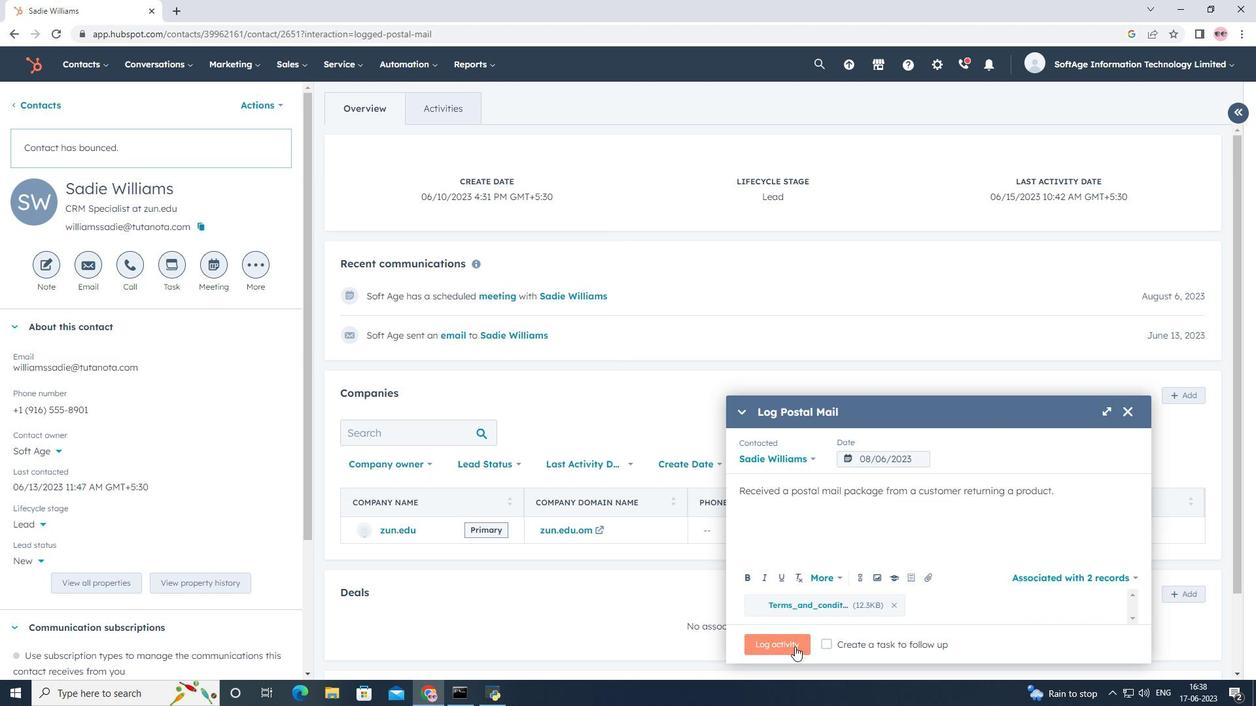 
Action: Mouse moved to (727, 569)
Screenshot: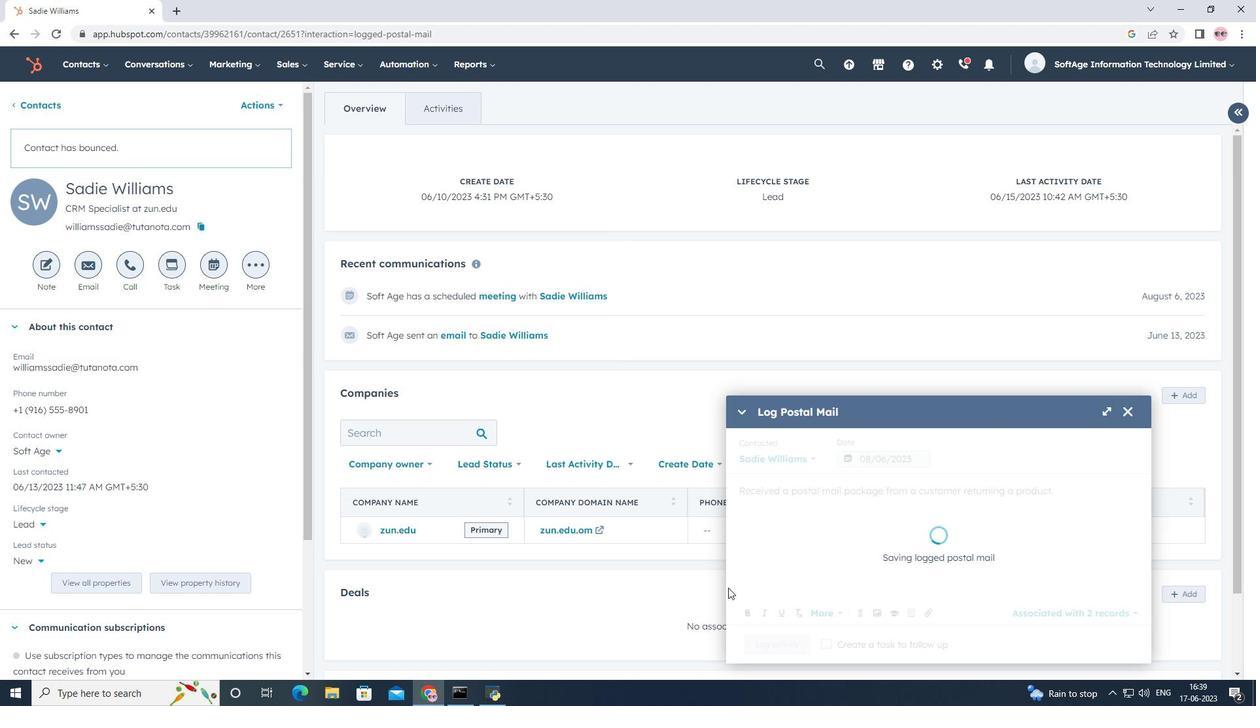
